 Task: Change slide transition to cube.
Action: Mouse moved to (128, 73)
Screenshot: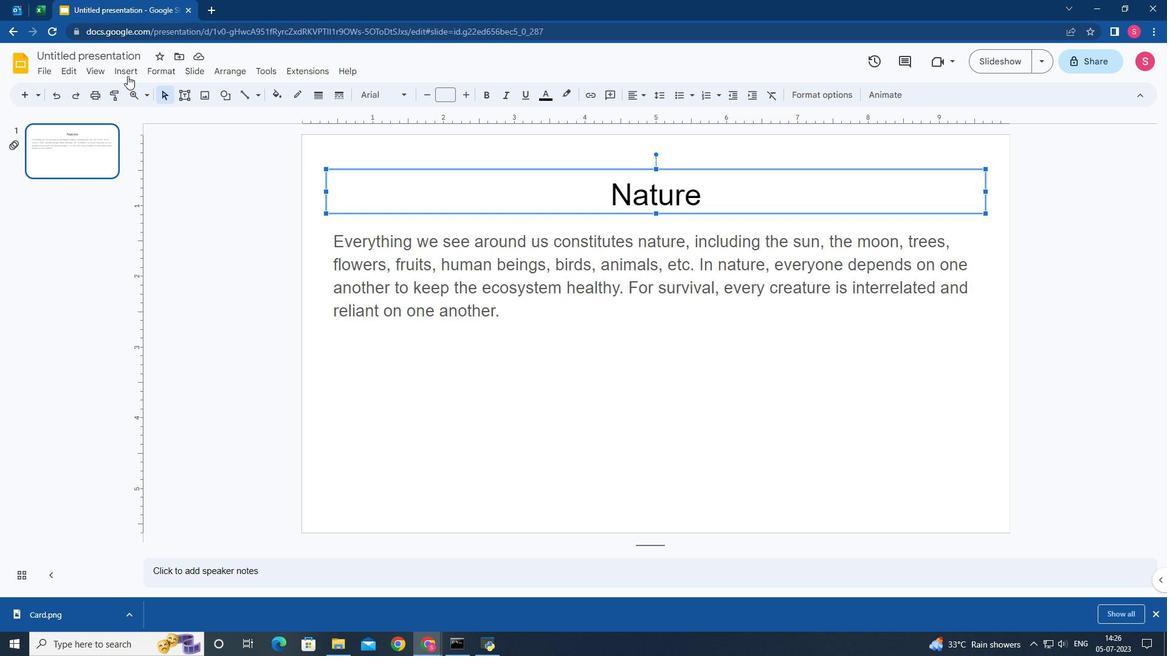
Action: Mouse pressed left at (128, 73)
Screenshot: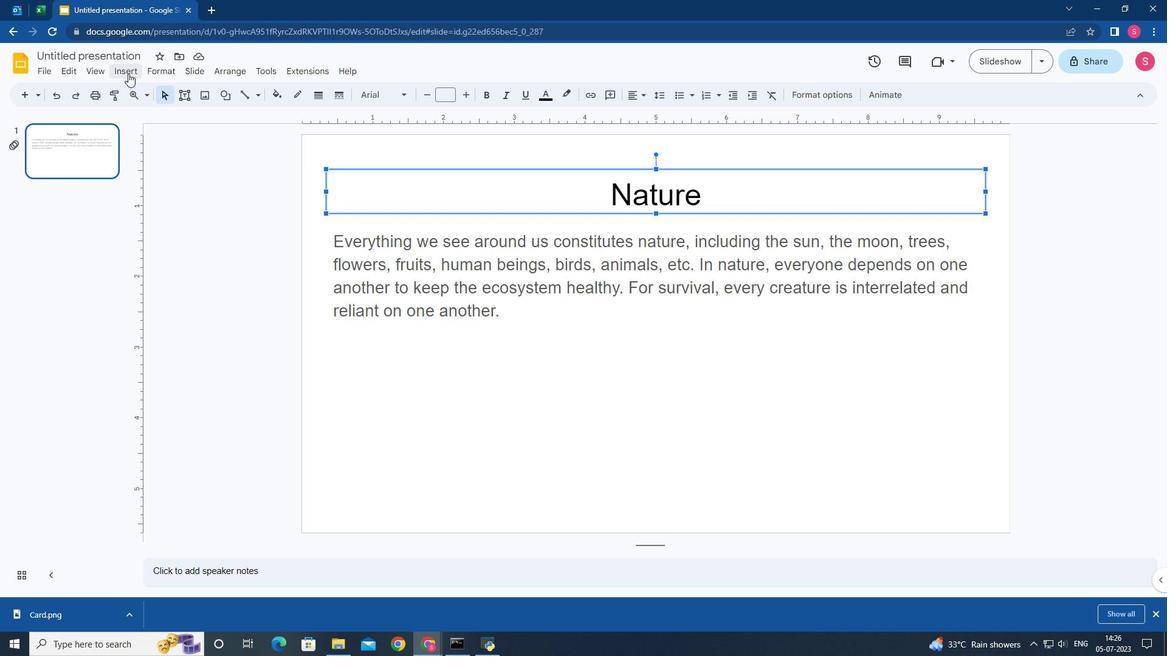 
Action: Mouse moved to (163, 312)
Screenshot: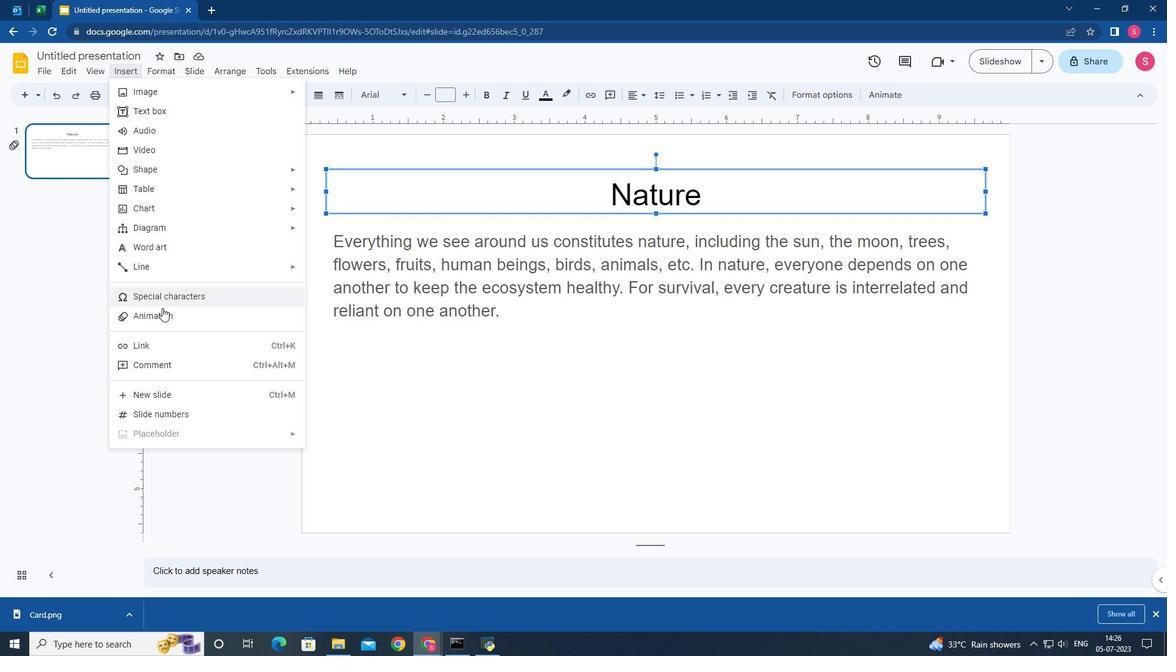 
Action: Mouse pressed left at (163, 312)
Screenshot: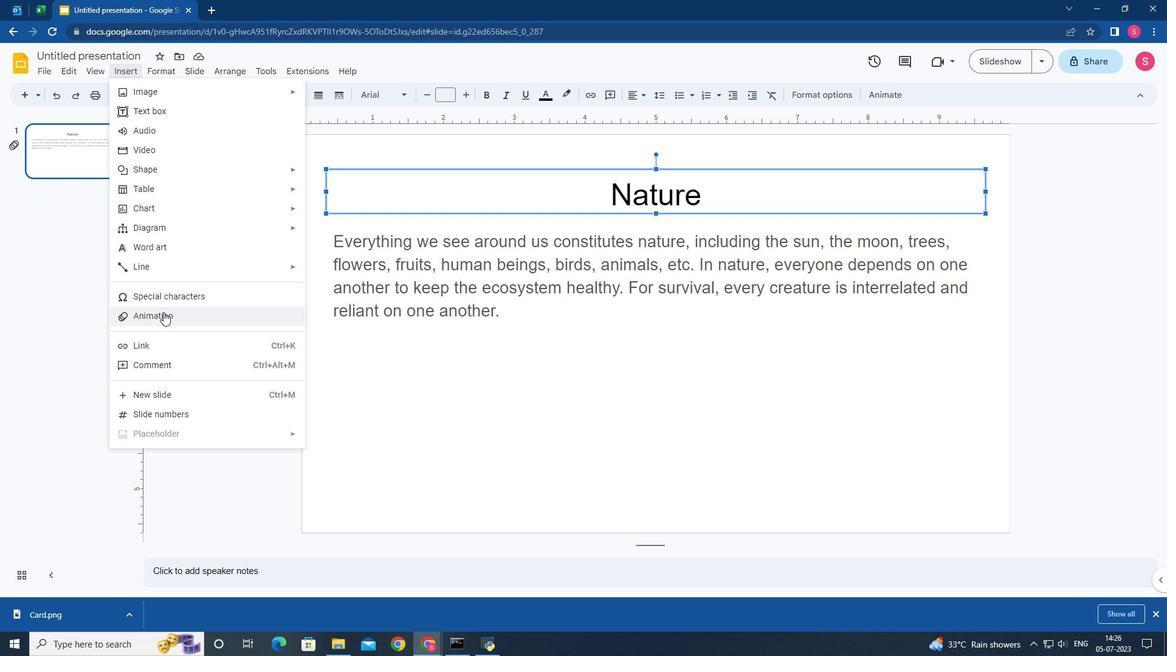 
Action: Mouse moved to (1017, 176)
Screenshot: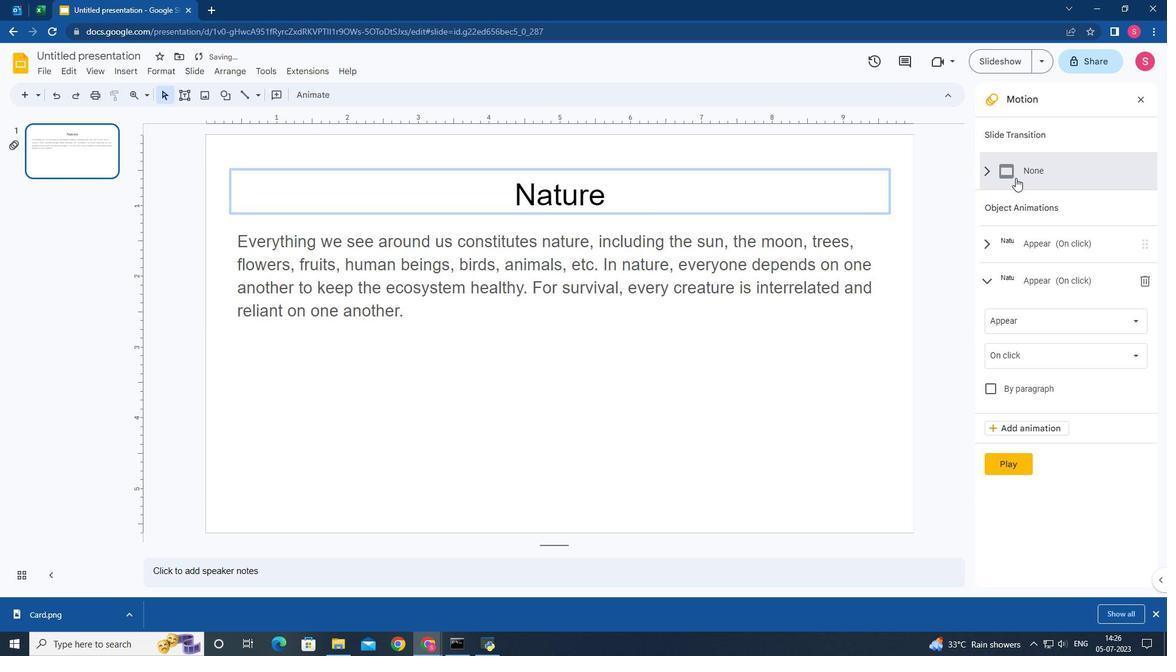 
Action: Mouse pressed left at (1017, 176)
Screenshot: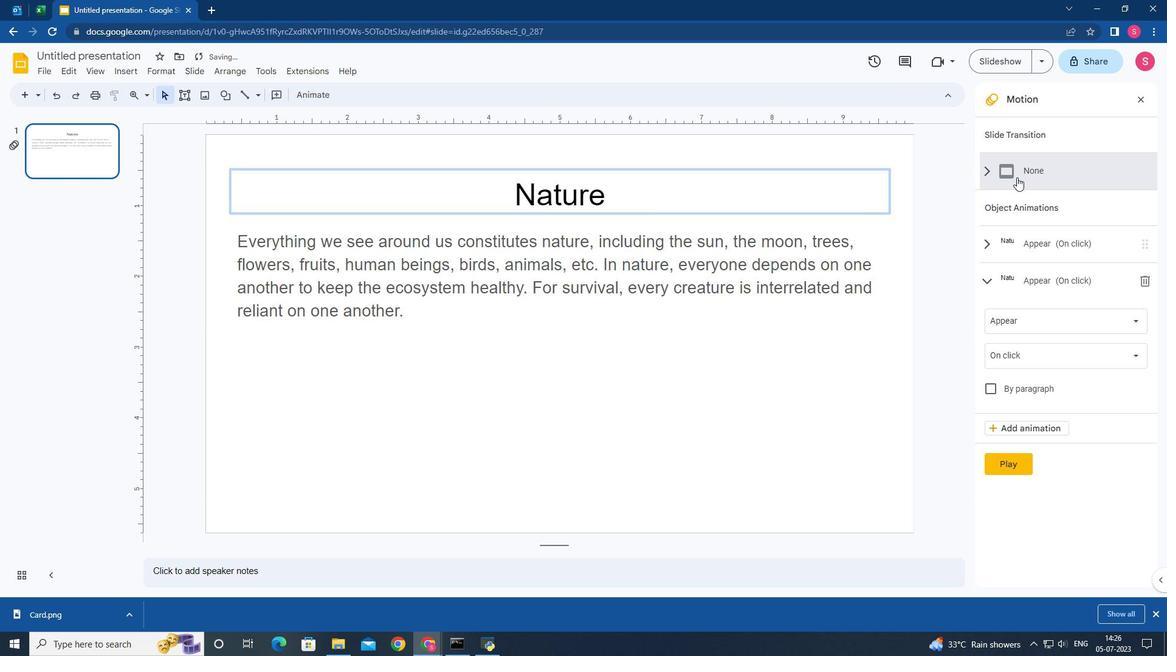 
Action: Mouse moved to (1027, 207)
Screenshot: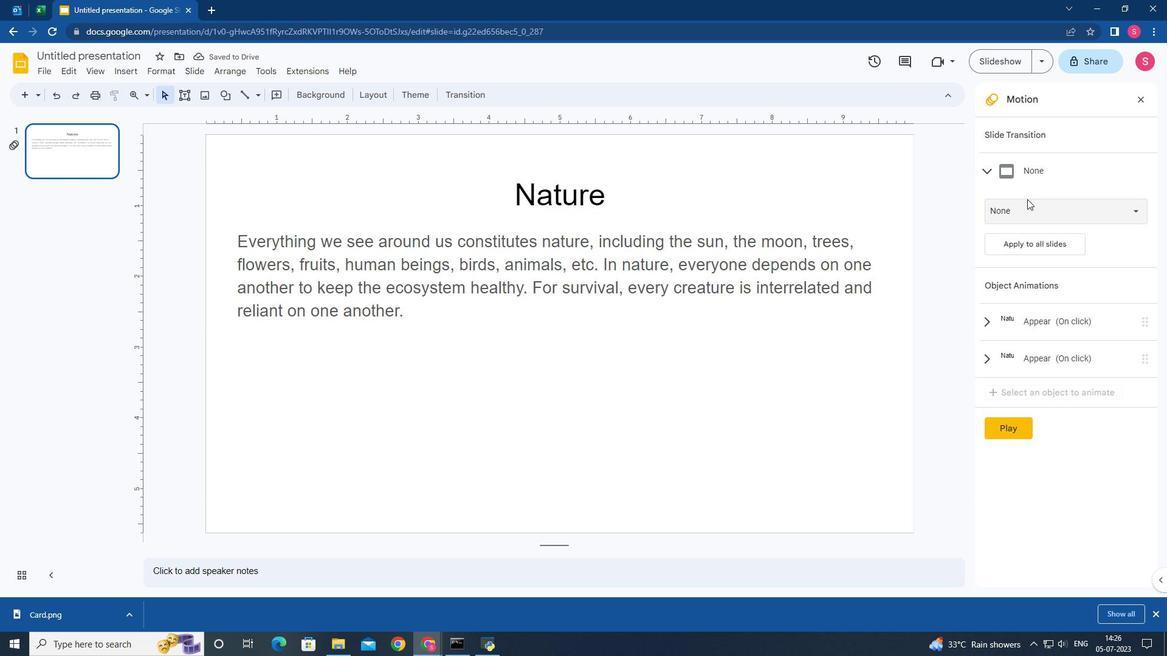 
Action: Mouse pressed left at (1027, 207)
Screenshot: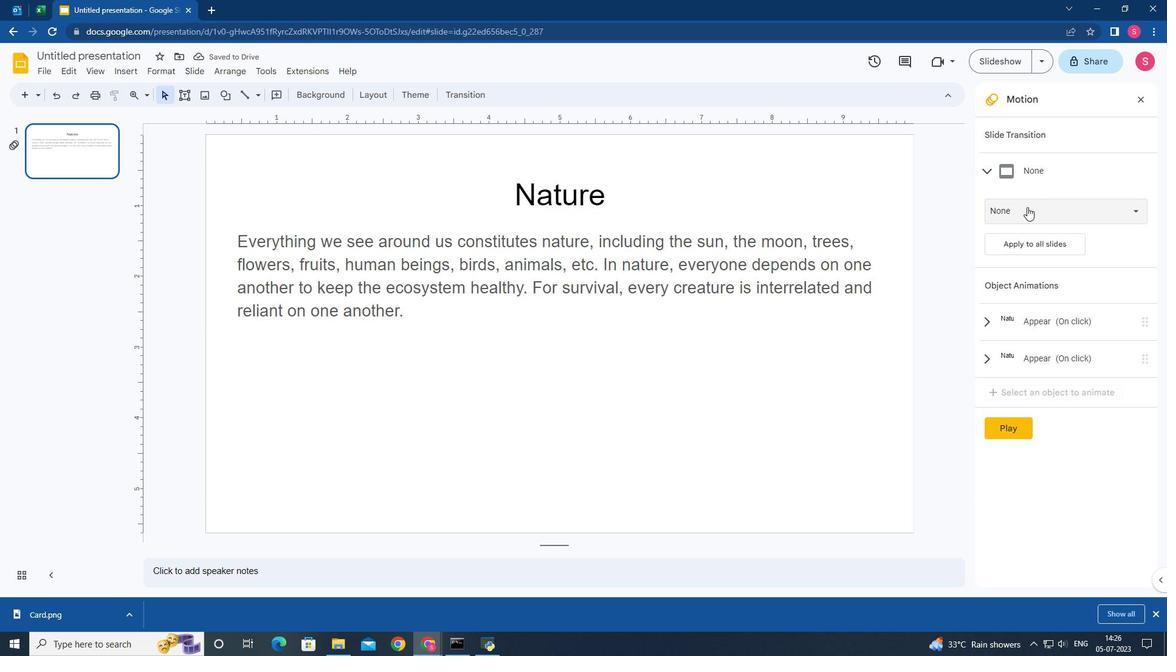 
Action: Mouse moved to (1023, 350)
Screenshot: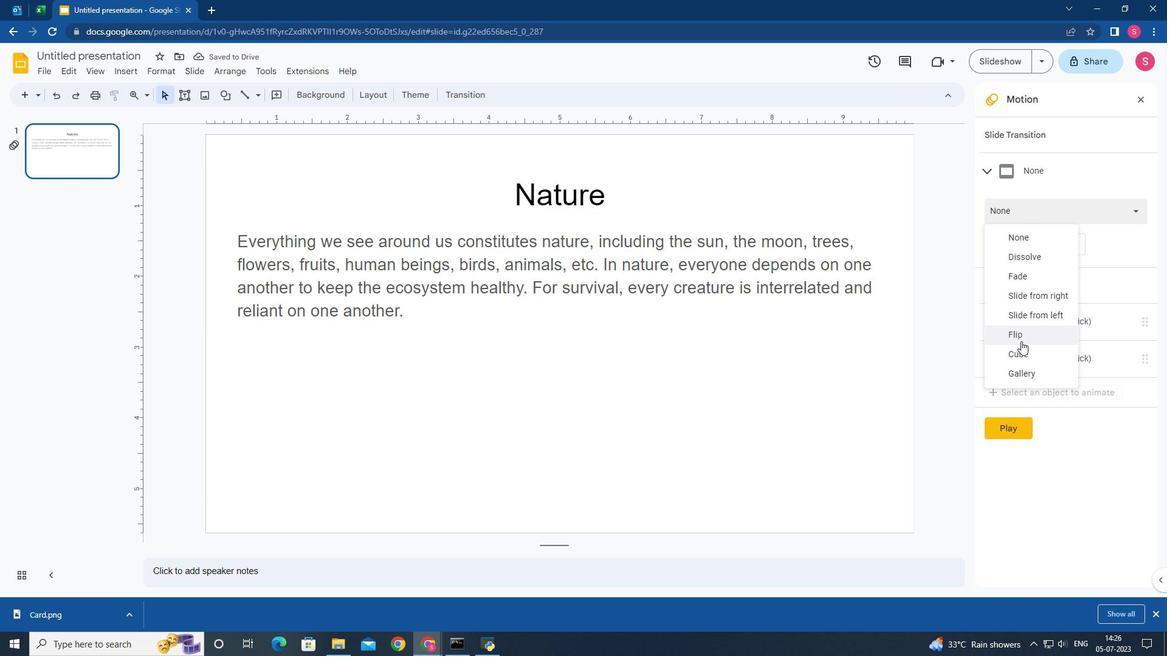 
Action: Mouse pressed left at (1023, 350)
Screenshot: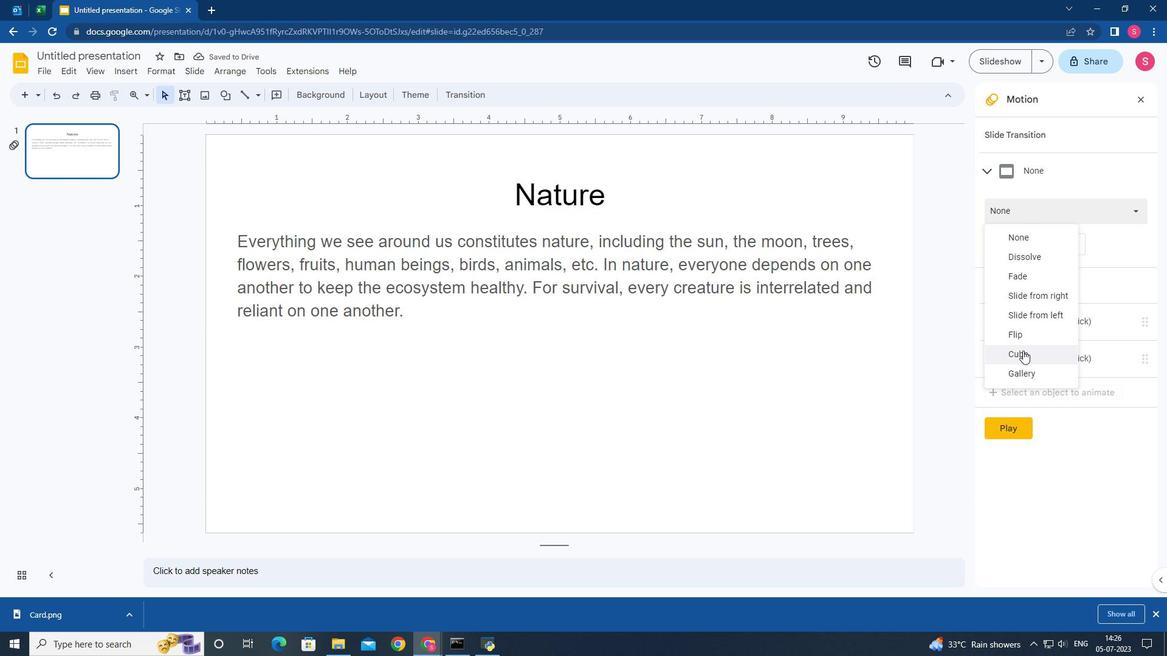 
Action: Mouse moved to (739, 369)
Screenshot: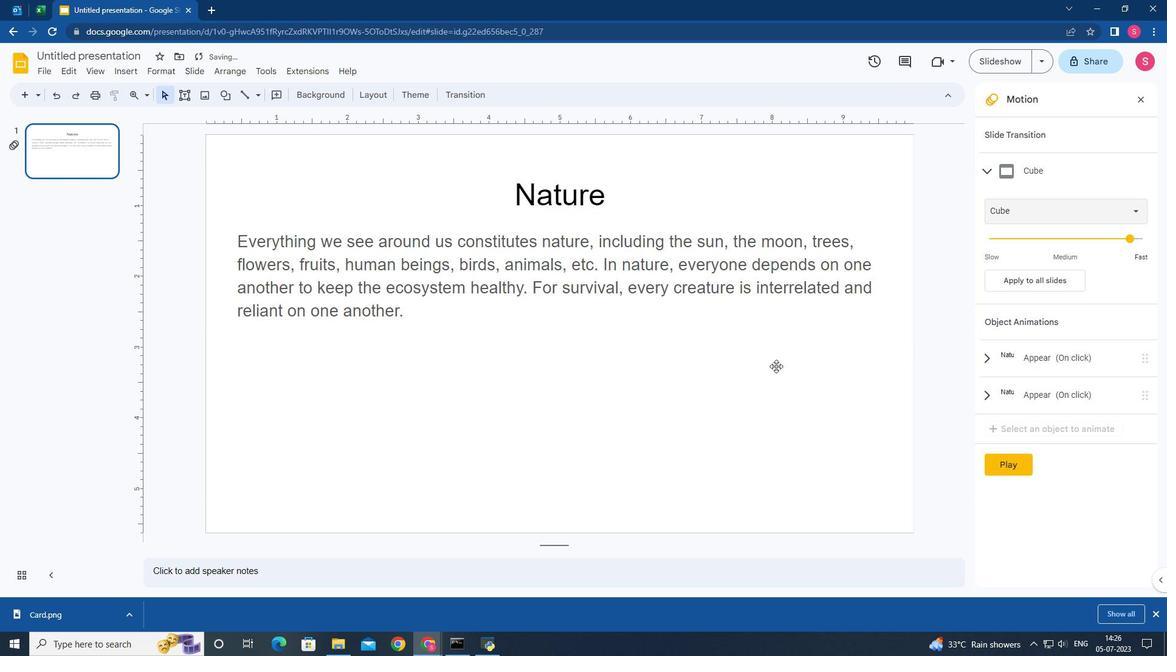 
